 Task: Cancel response.
Action: Mouse moved to (439, 126)
Screenshot: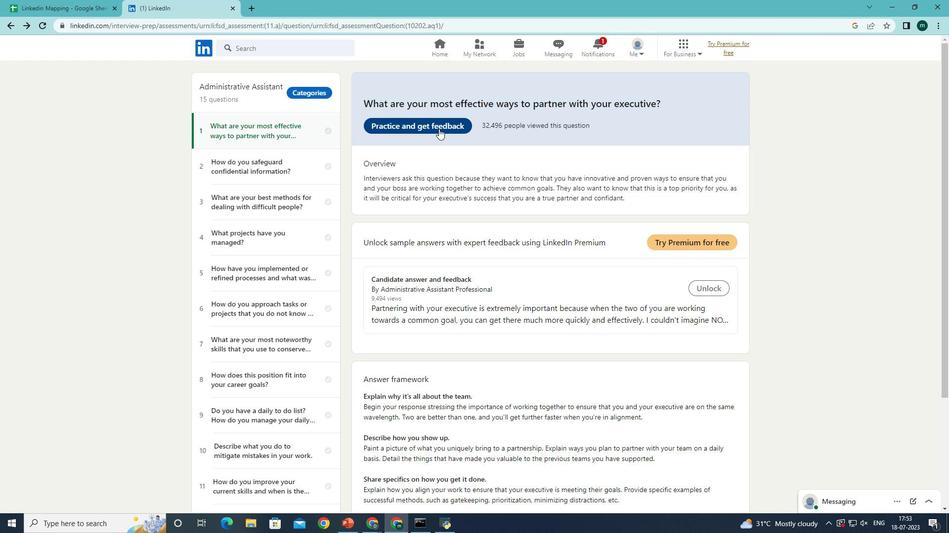 
Action: Mouse pressed left at (439, 126)
Screenshot: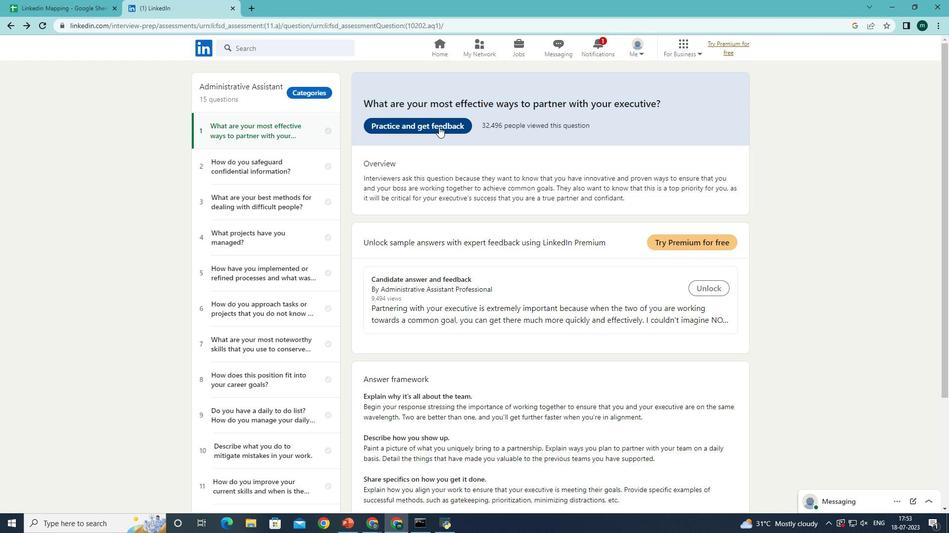
Action: Mouse moved to (470, 325)
Screenshot: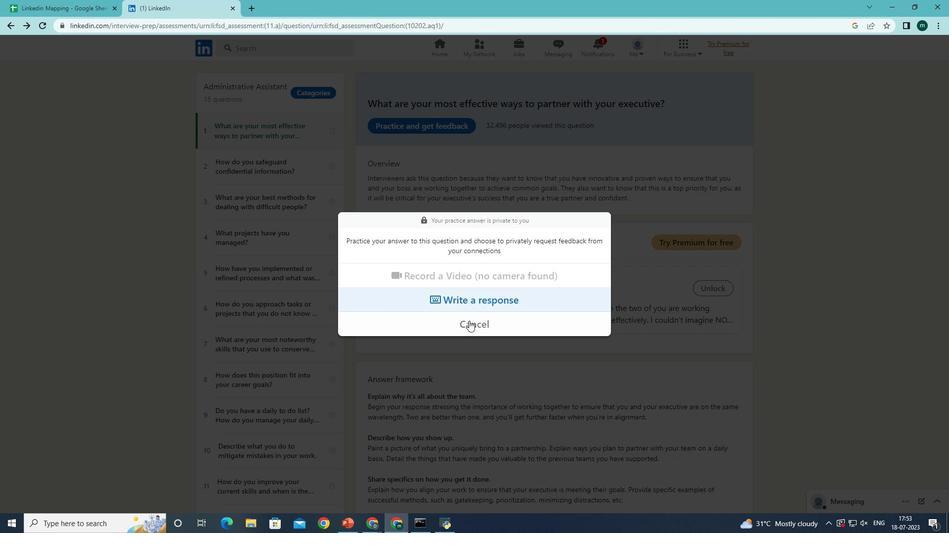 
Action: Mouse pressed left at (470, 325)
Screenshot: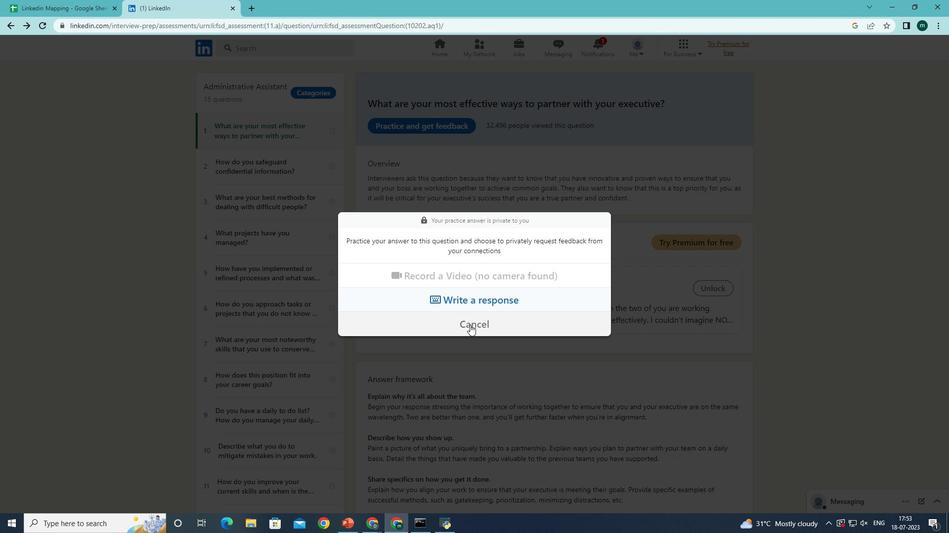 
Action: Mouse moved to (510, 282)
Screenshot: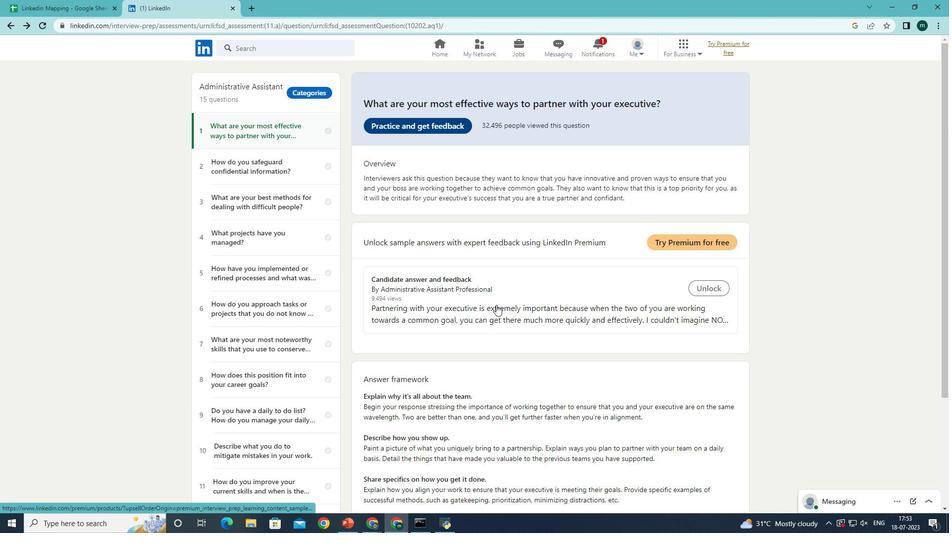 
